 Task: Add an event with the title Project Status Update, date '2024/03/05', time 7:30 AM to 9:30 AMand add a description: Following the introduction, participants will have the chance to present a prepared presentation of their choice in front of the group. Each presenter will be allocated a specific time slot, allowing them to showcase their skills and practice their delivery. Presentations can cover a wide range of topics, including but not limited to business proposals, academic research, project updates, or persuasive speeches.Select event color  Lavender . Add location for the event as: 123 Plaza de Catalunya, Barcelona, Spain, logged in from the account softage.1@softage.netand send the event invitation to softage.3@softage.net and softage.4@softage.net. Set a reminder for the event Daily
Action: Mouse moved to (77, 98)
Screenshot: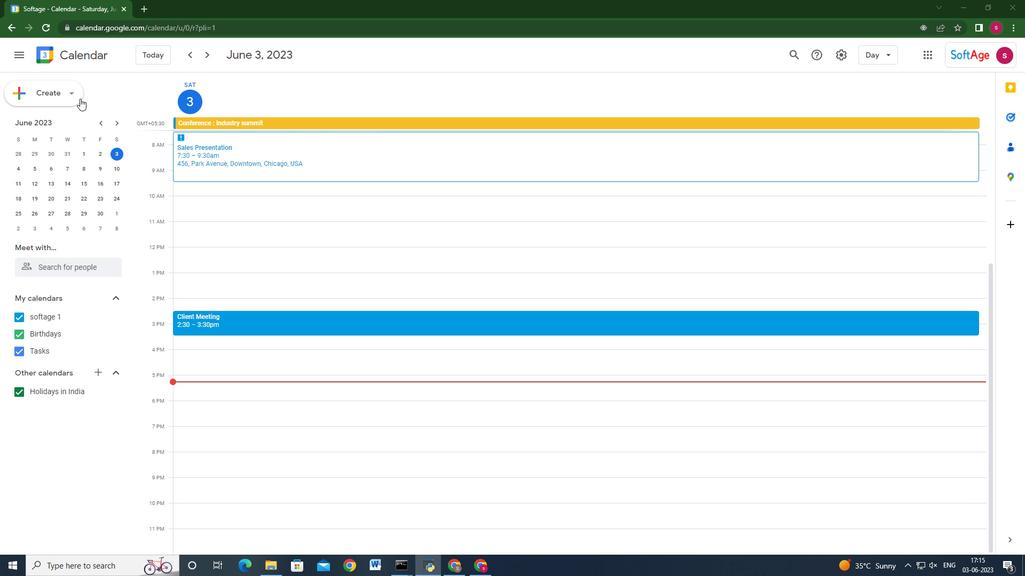 
Action: Mouse pressed left at (77, 98)
Screenshot: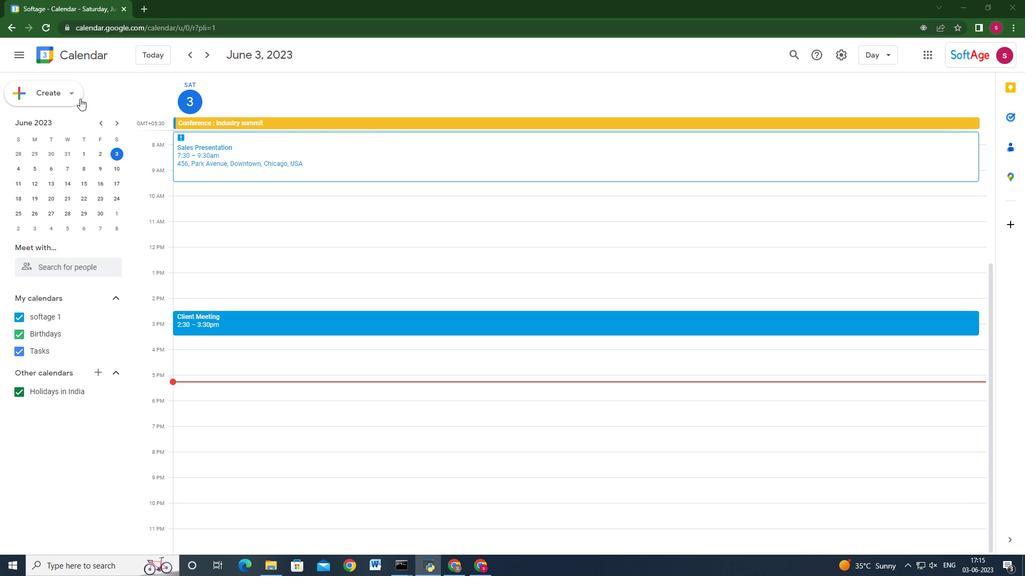 
Action: Mouse moved to (65, 118)
Screenshot: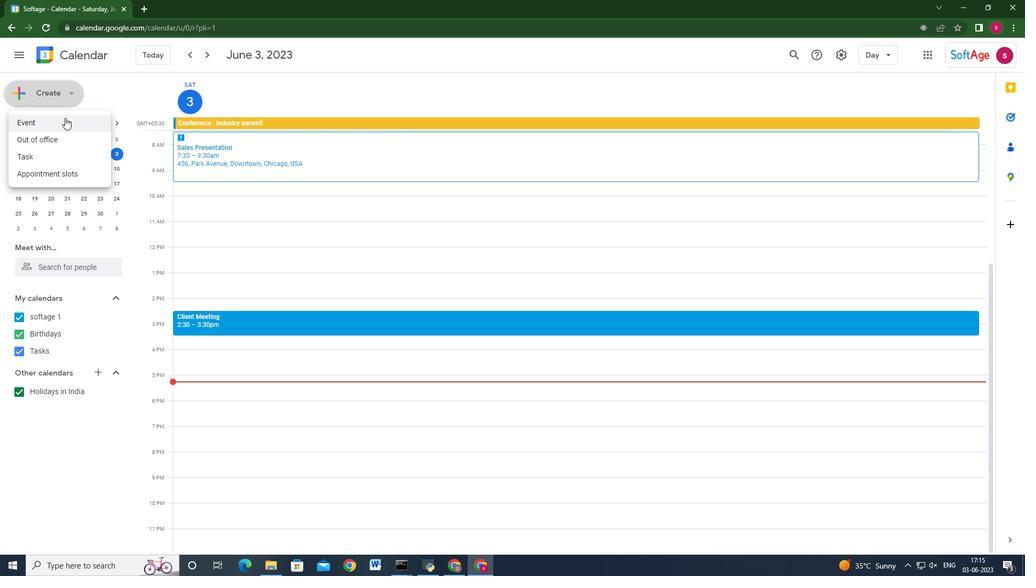 
Action: Mouse pressed left at (65, 118)
Screenshot: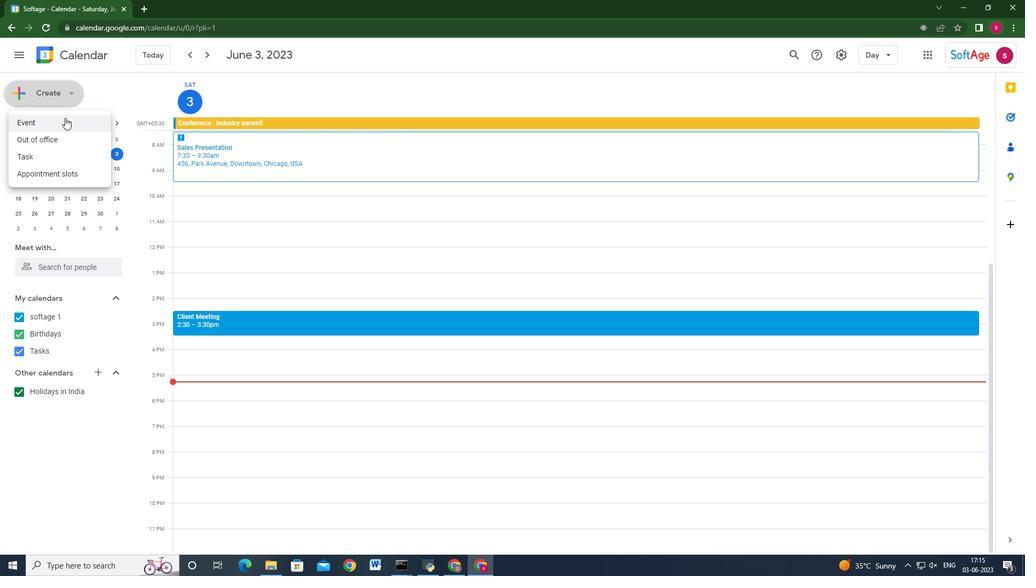 
Action: Mouse moved to (587, 417)
Screenshot: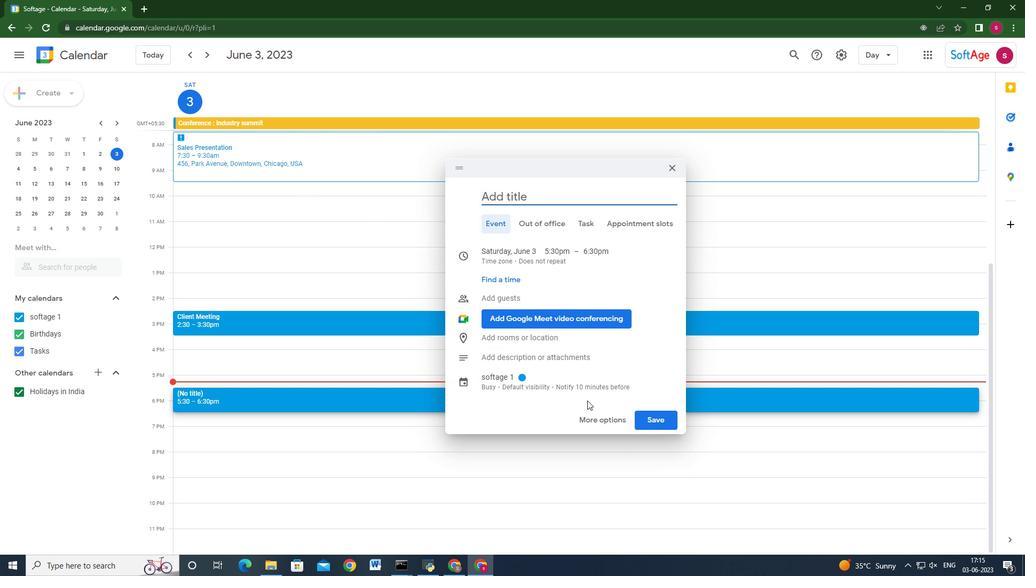 
Action: Mouse pressed left at (587, 417)
Screenshot: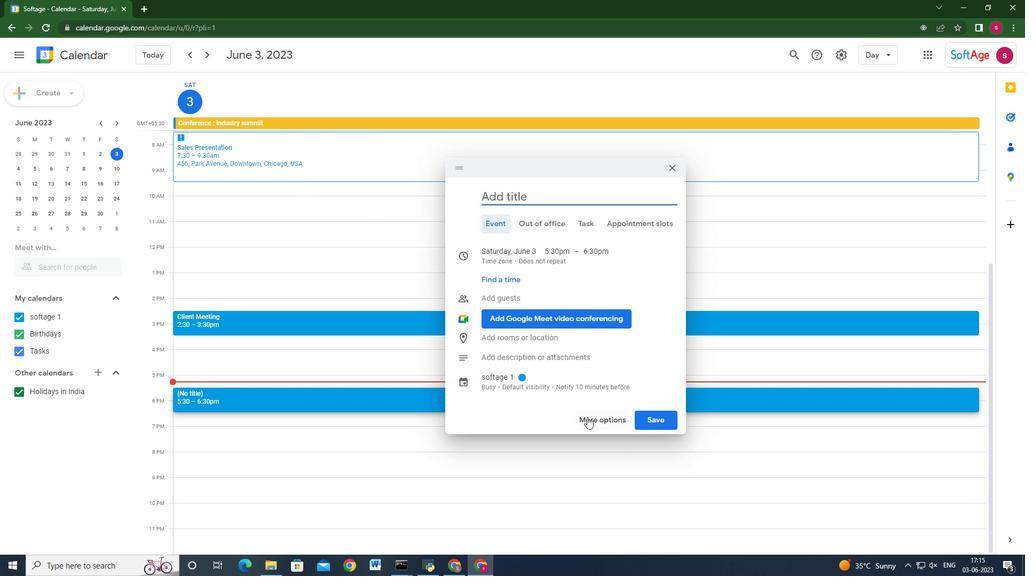 
Action: Mouse moved to (214, 64)
Screenshot: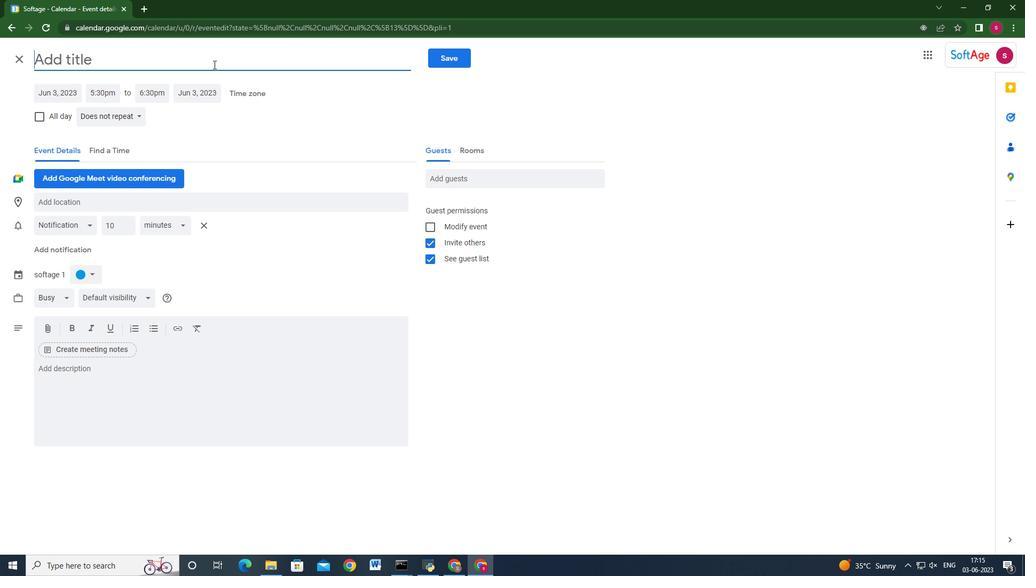 
Action: Key pressed <Key.shift><Key.shift><Key.shift>Project<Key.space><Key.shift_r>Status<Key.space><Key.shift>Update
Screenshot: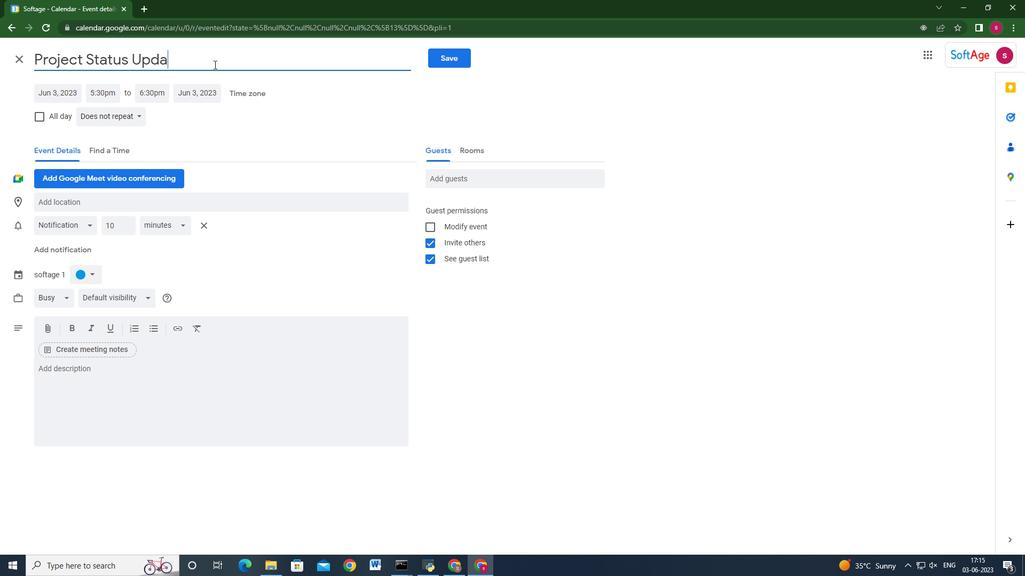 
Action: Mouse moved to (107, 367)
Screenshot: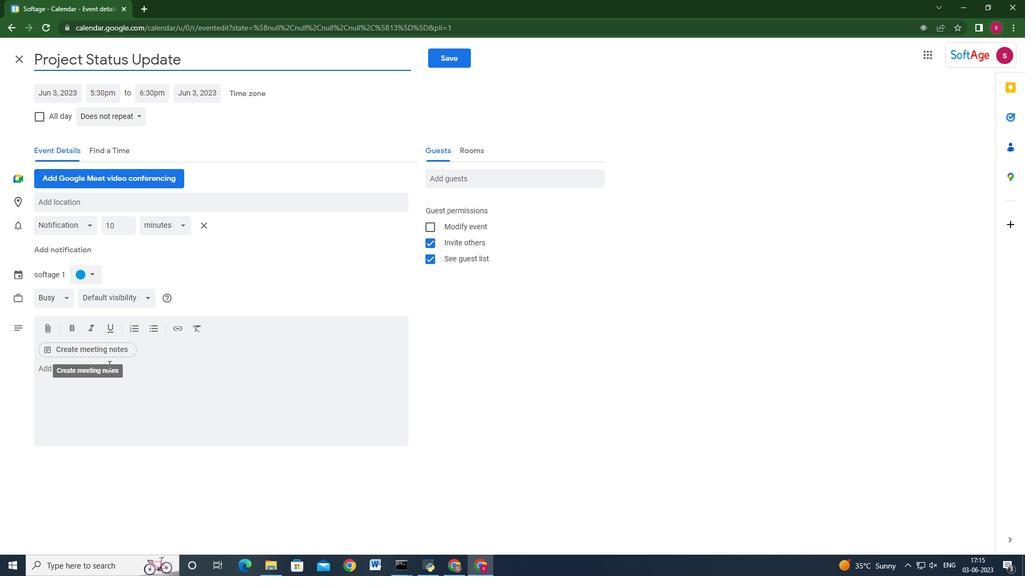 
Action: Mouse pressed left at (107, 367)
Screenshot: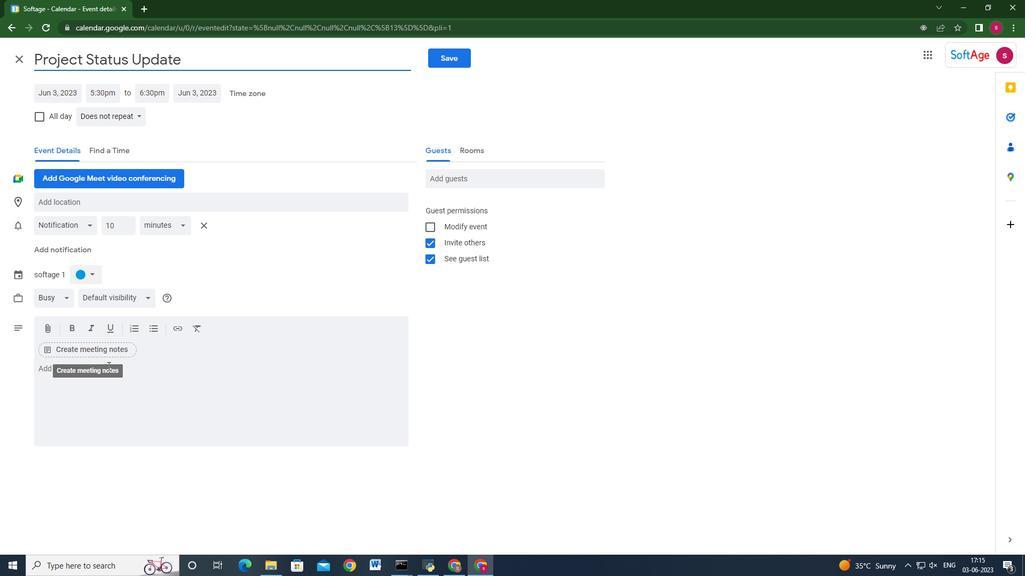 
Action: Mouse moved to (119, 370)
Screenshot: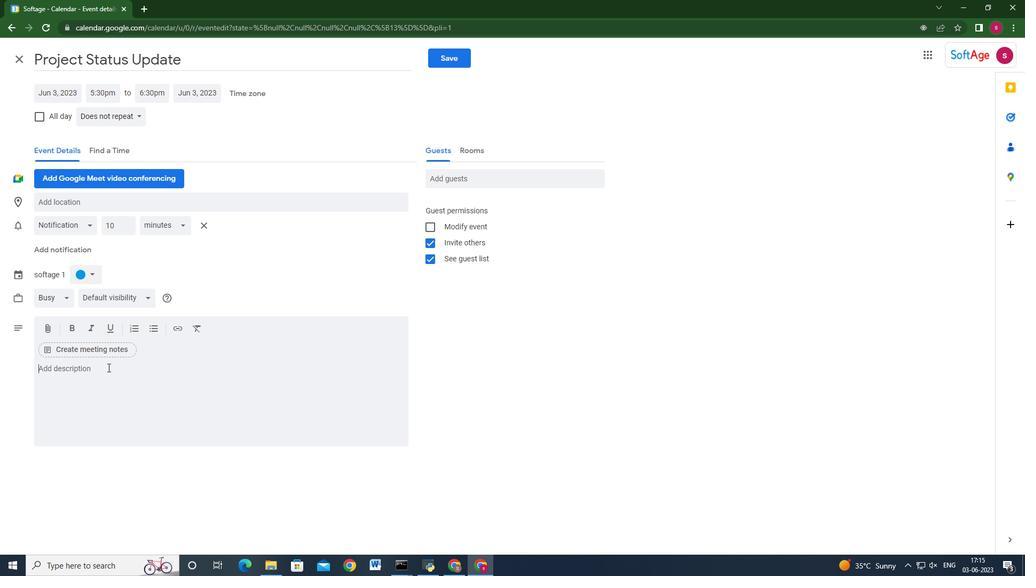 
Action: Key pressed <Key.shift>Following<Key.space><Key.shift>the<Key.space>introduction,<Key.space>participants<Key.space>will<Key.space>have<Key.space>the<Key.space>chance<Key.space>o<Key.backspace>to<Key.space>present<Key.space>a<Key.space>prepared<Key.space>presentation<Key.space>of<Key.space>their<Key.space>choice<Key.space>in<Key.space>front<Key.space>of<Key.space>the<Key.space>group.<Key.space><Key.shift_r>Each<Key.space>presenter<Key.space>will<Key.space>be<Key.space>allocated<Key.space>a<Key.space>specid<Key.backspace>fic<Key.space>time<Key.space>slot,<Key.space>allowing<Key.space>them<Key.space>to<Key.space>showcase<Key.space>their<Key.space>skills<Key.space>and<Key.space>practice<Key.space>their<Key.space>delivery.<Key.space><Key.shift>Presentations<Key.space>can<Key.space>cover<Key.space>a<Key.space>wide<Key.space>range<Key.space>of<Key.space>topics<Key.space><Key.backspace>,<Key.space>including<Key.space>but<Key.space>not<Key.space>limited<Key.space>to<Key.space>business<Key.space>proposals<Key.backspace><Key.backspace><Key.backspace><Key.backspace><Key.backspace>osals<Key.space><Key.space><Key.backspace>,<Key.backspace><Key.backspace>,<Key.space>acasd<Key.backspace><Key.backspace>demics<Key.space><Key.backspace><Key.backspace><Key.space>research<Key.space><Key.backspace>,<Key.space>project<Key.space>updates,<Key.space>or<Key.space>persuasive<Key.space>speeches.<Key.space>
Screenshot: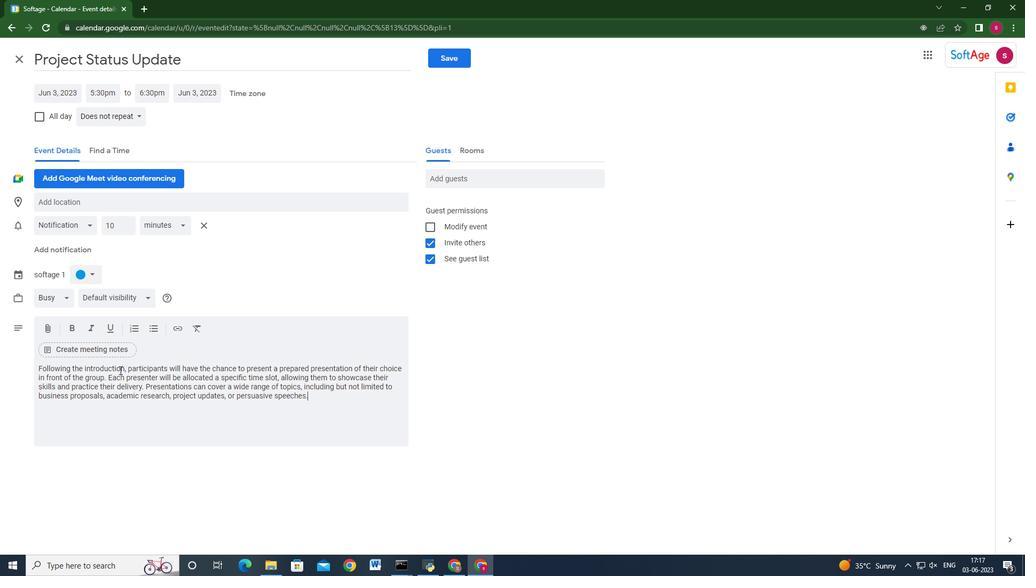 
Action: Mouse moved to (87, 284)
Screenshot: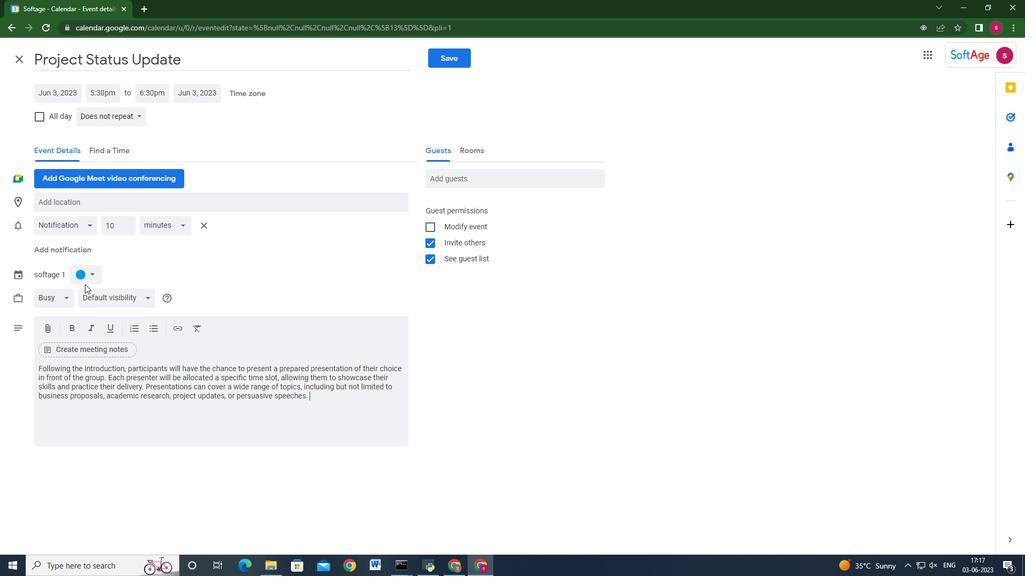 
Action: Mouse pressed left at (87, 284)
Screenshot: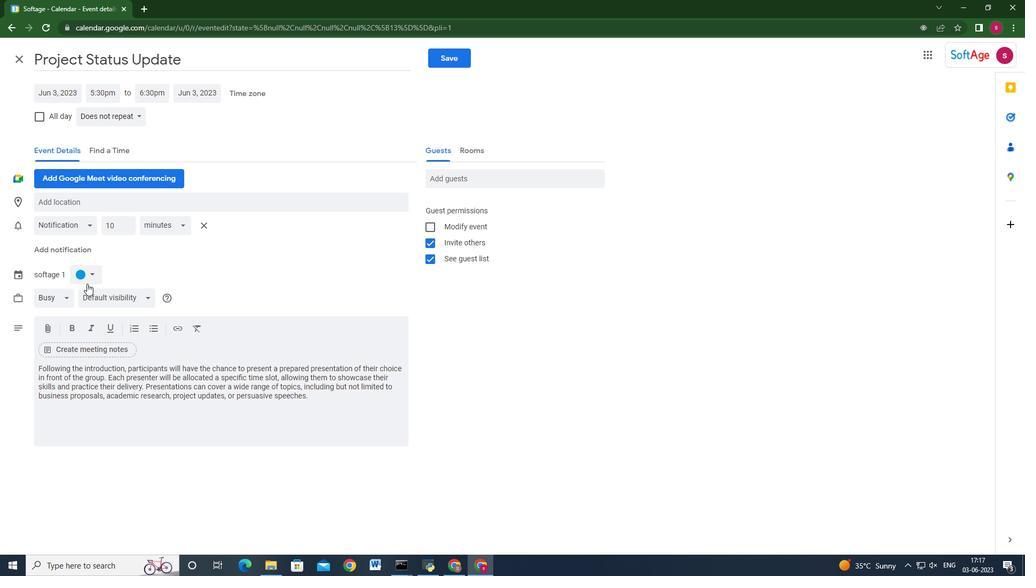 
Action: Mouse moved to (81, 325)
Screenshot: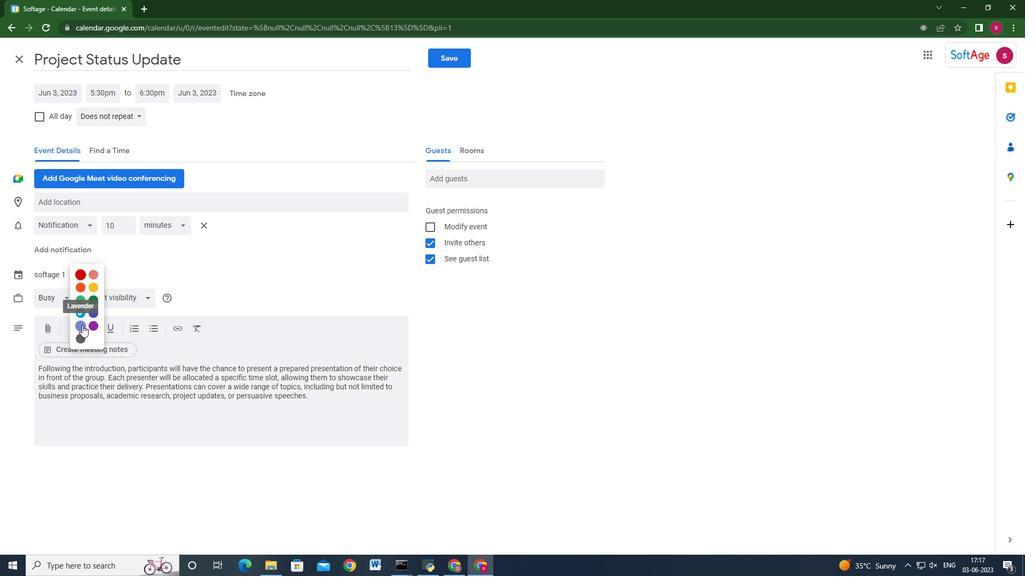 
Action: Mouse pressed left at (81, 325)
Screenshot: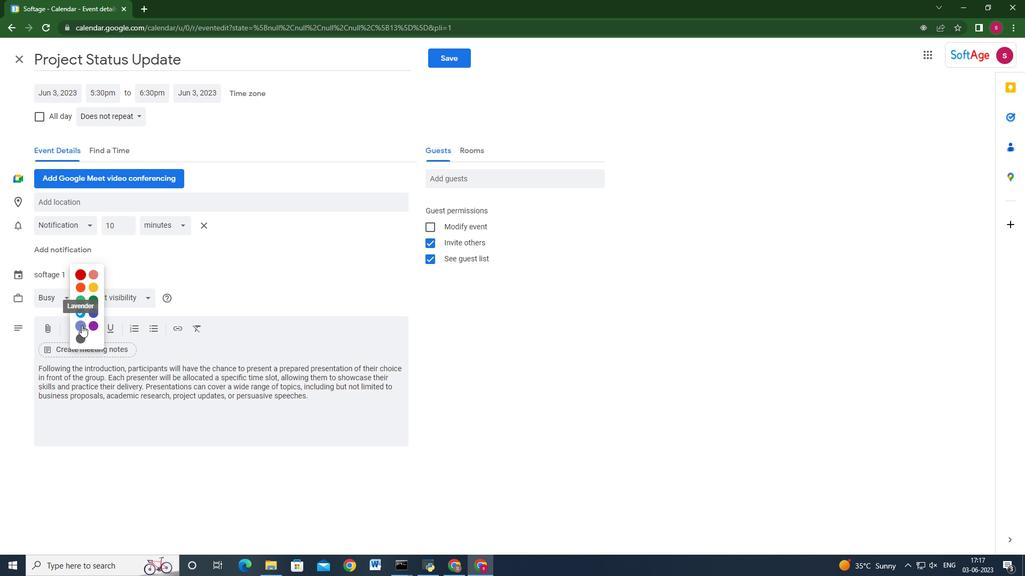 
Action: Mouse moved to (86, 204)
Screenshot: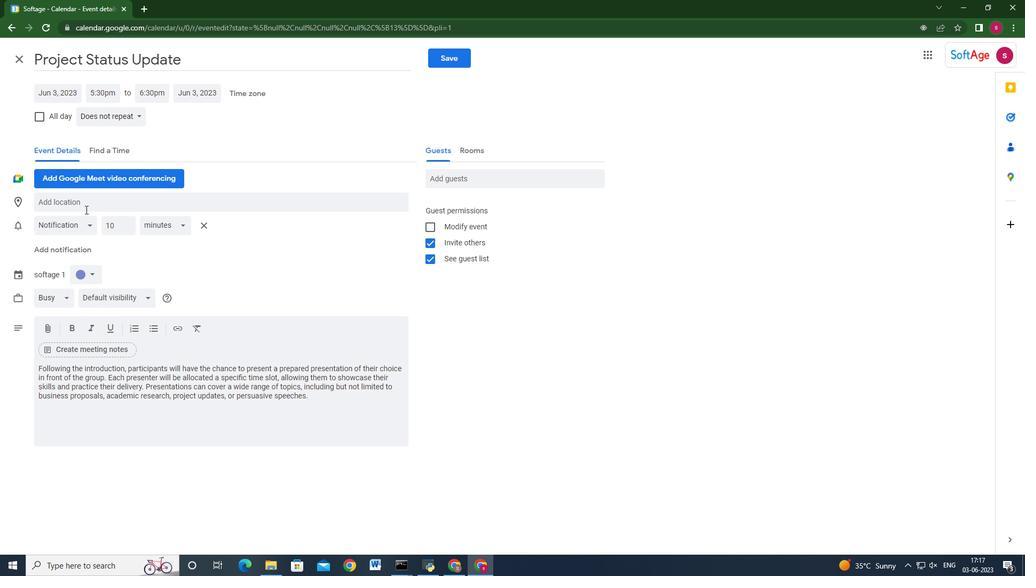 
Action: Mouse pressed left at (86, 204)
Screenshot: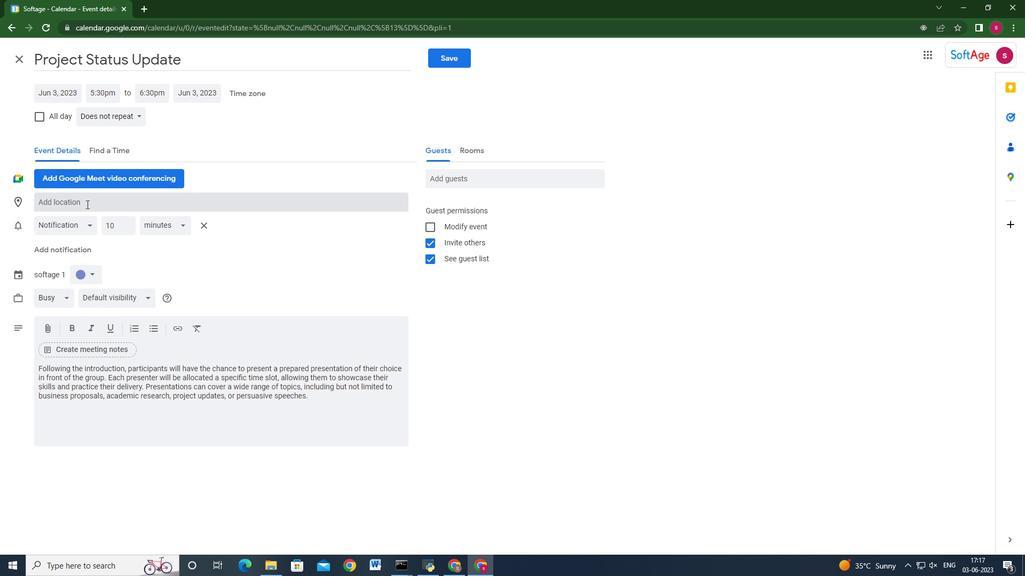 
Action: Key pressed 123<Key.space><Key.shift>Plaza<Key.space><Key.shift>de<Key.space><Key.shift>Catalunya,<Key.space><Key.shift>Barcelona,<Key.space><Key.shift_r>Spain
Screenshot: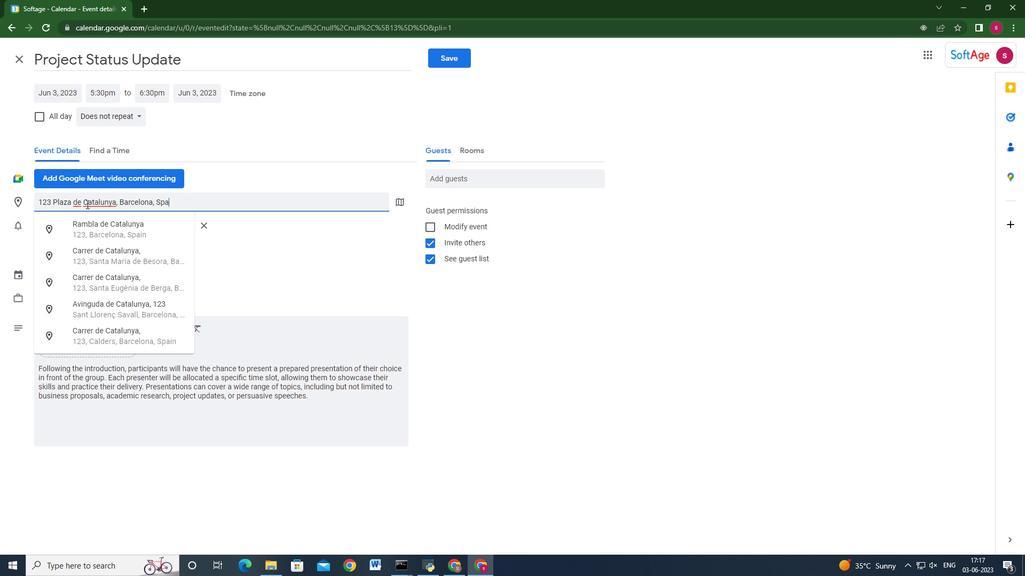 
Action: Mouse moved to (556, 366)
Screenshot: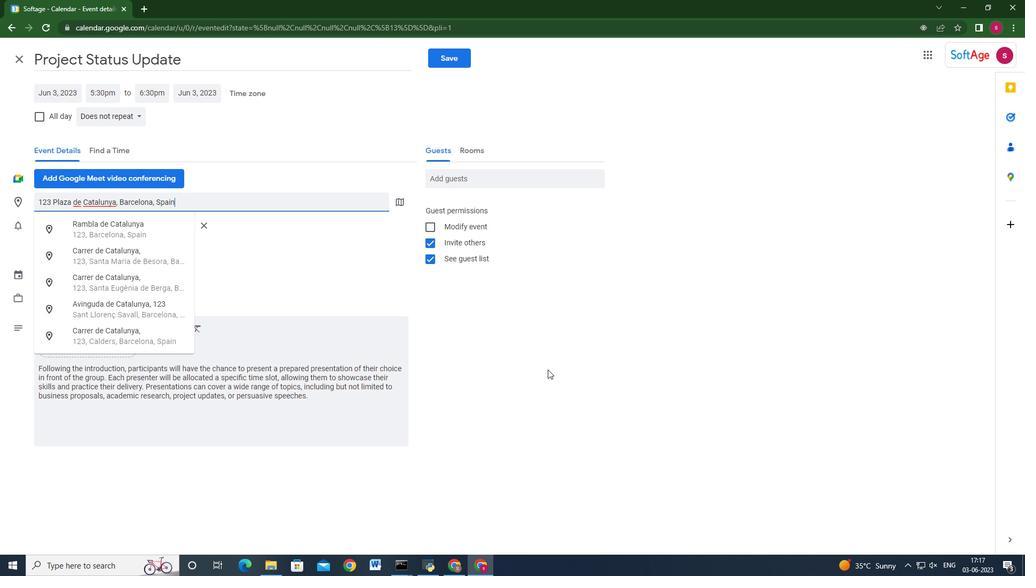 
Action: Mouse pressed left at (556, 366)
Screenshot: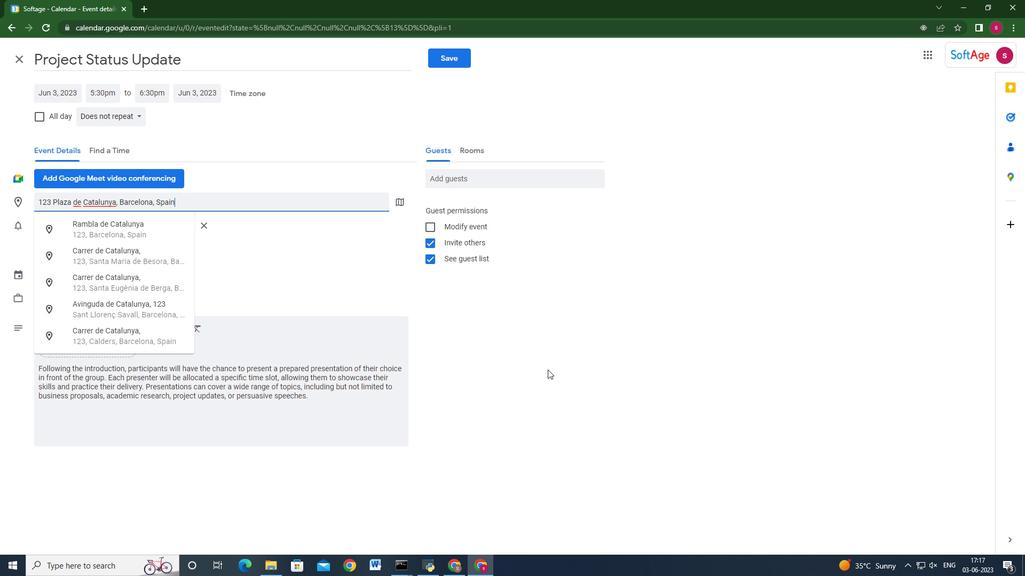 
Action: Mouse moved to (457, 185)
Screenshot: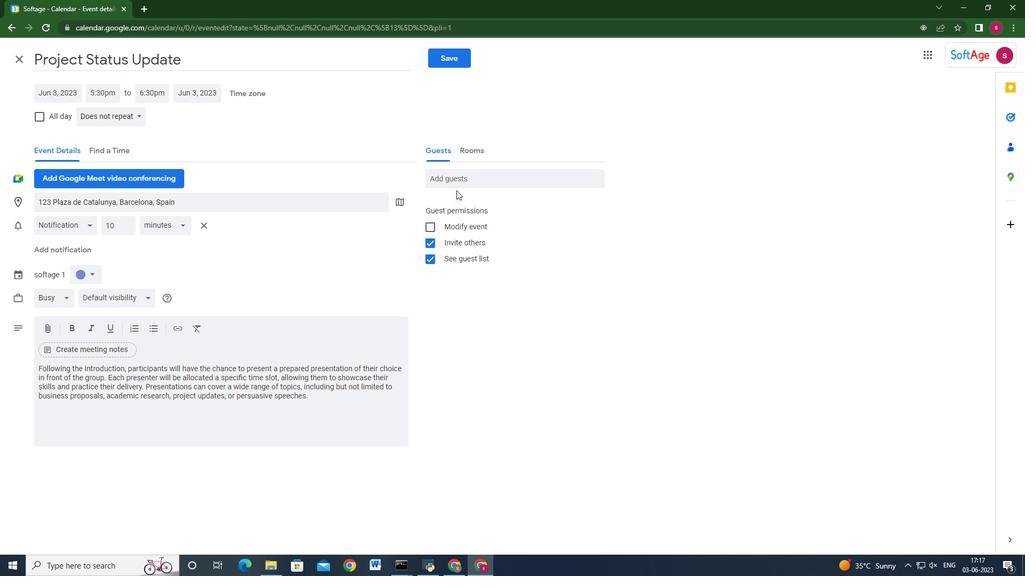 
Action: Mouse pressed left at (457, 185)
Screenshot: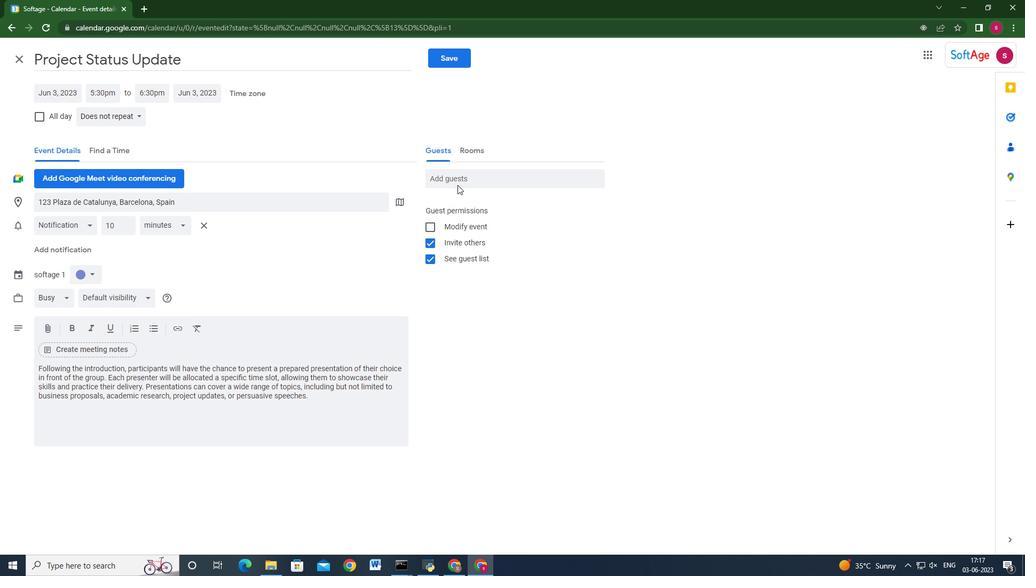 
Action: Key pressed softage.3<Key.shift_r>@softage.net<Key.enter>softage.4<Key.shift_r>@softage.ent<Key.backspace><Key.backspace><Key.backspace>net<Key.enter>
Screenshot: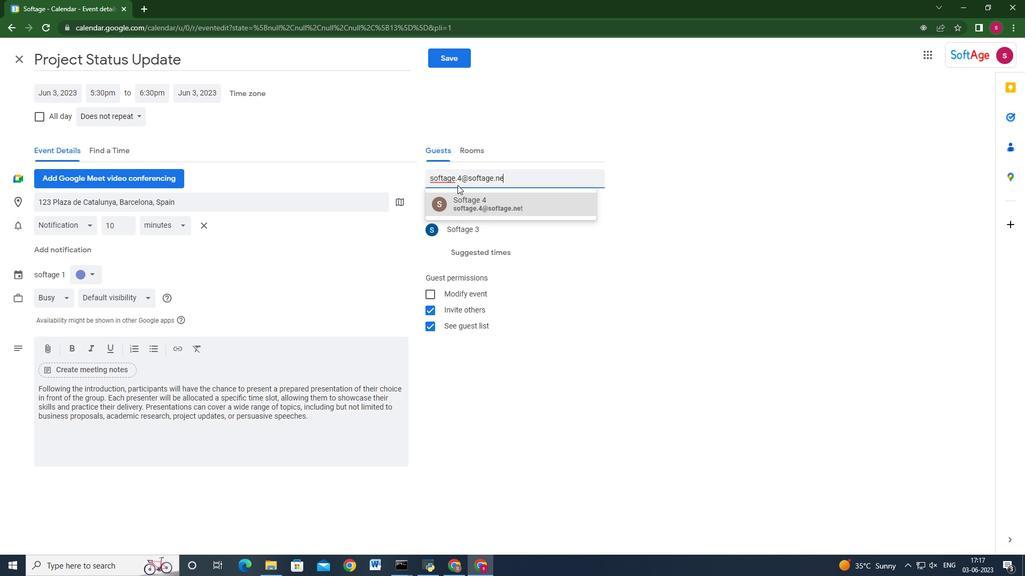 
Action: Mouse moved to (134, 118)
Screenshot: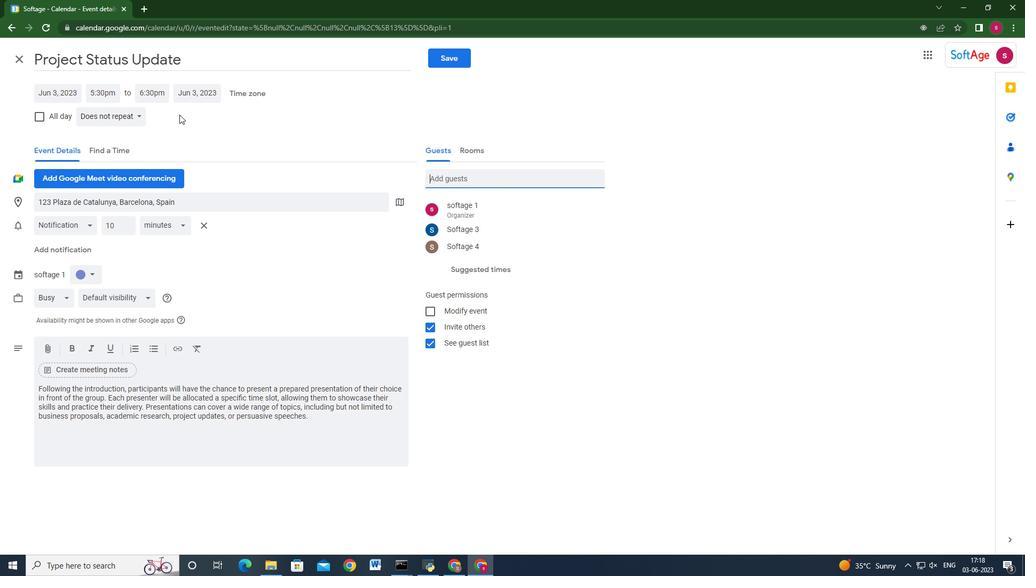 
Action: Mouse pressed left at (134, 118)
Screenshot: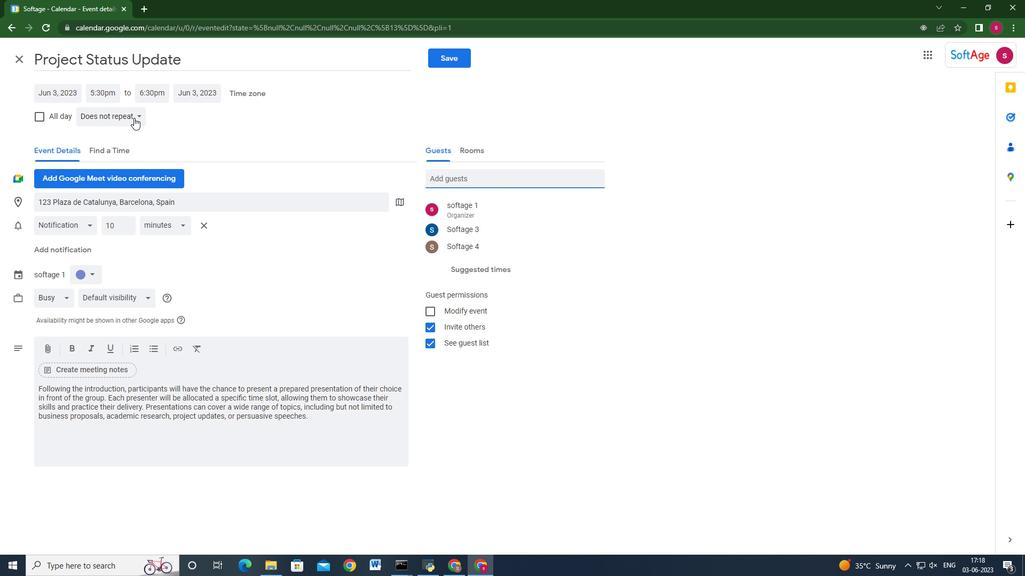 
Action: Mouse moved to (129, 134)
Screenshot: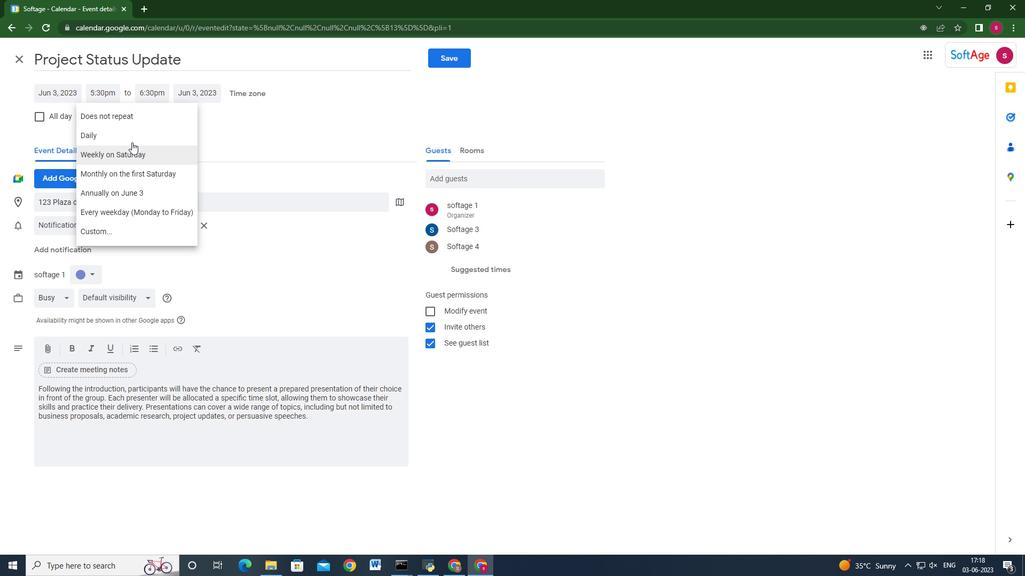 
Action: Mouse pressed left at (129, 134)
Screenshot: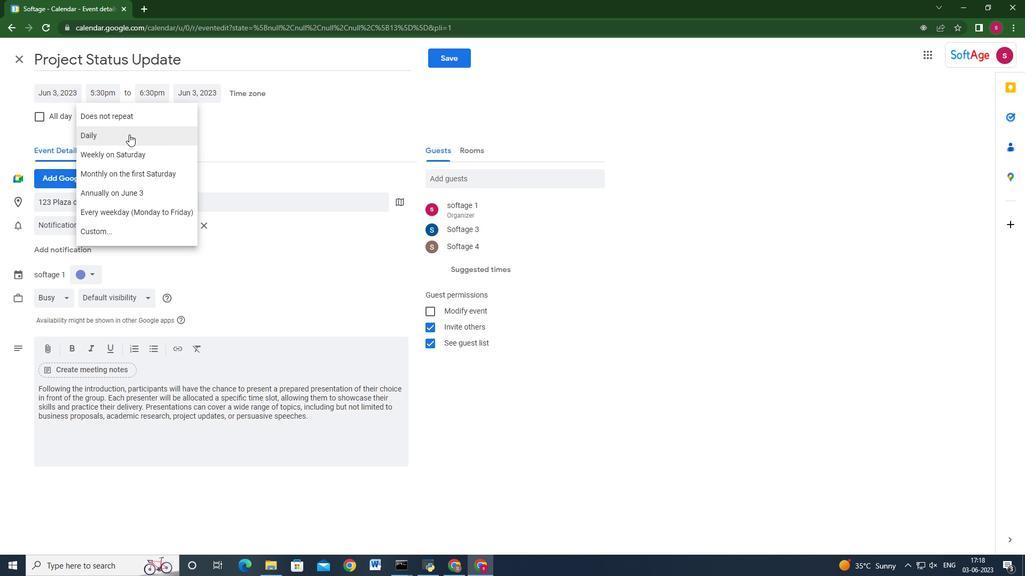 
Action: Mouse moved to (448, 53)
Screenshot: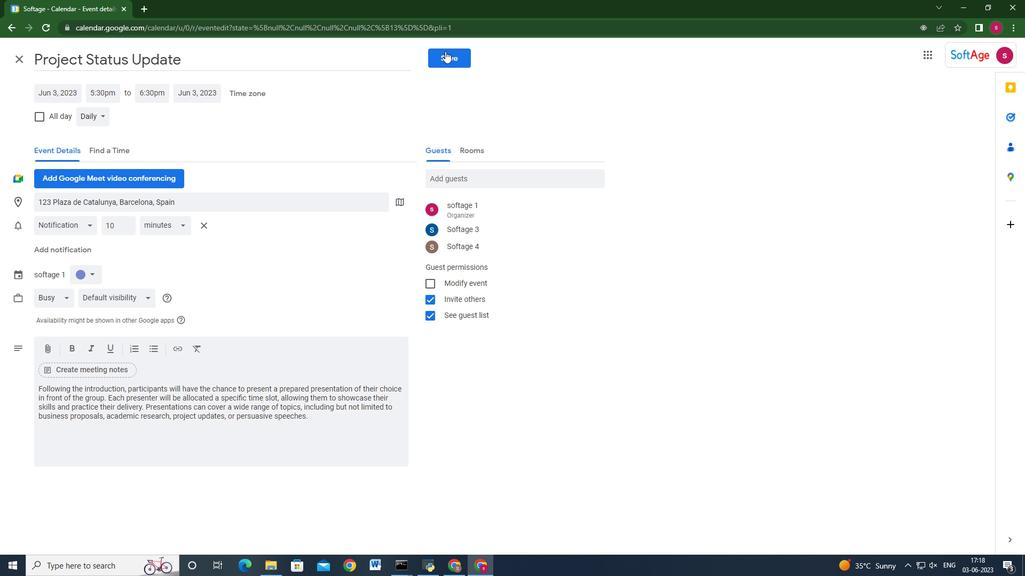
Action: Mouse pressed left at (448, 53)
Screenshot: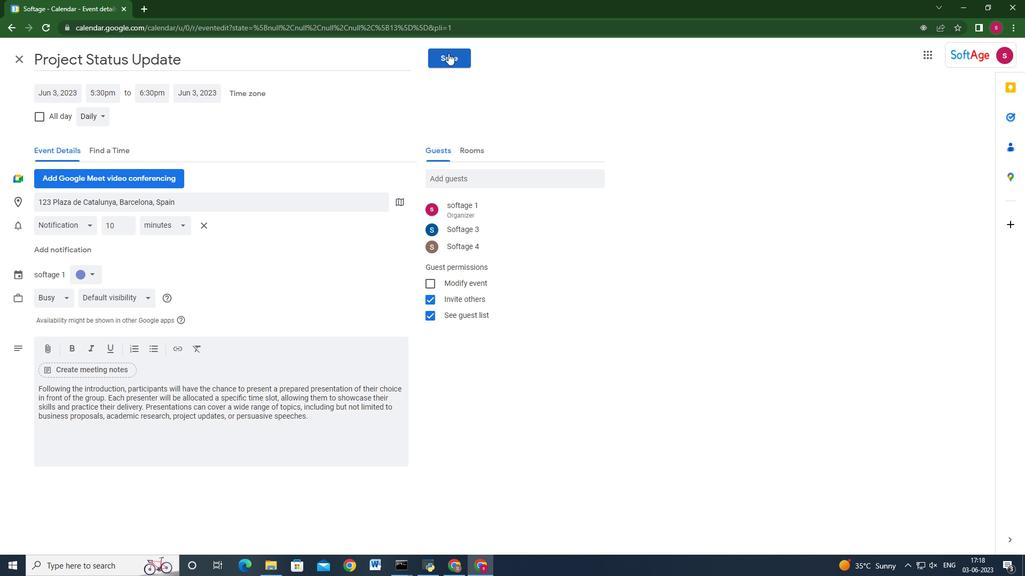 
Action: Mouse moved to (611, 324)
Screenshot: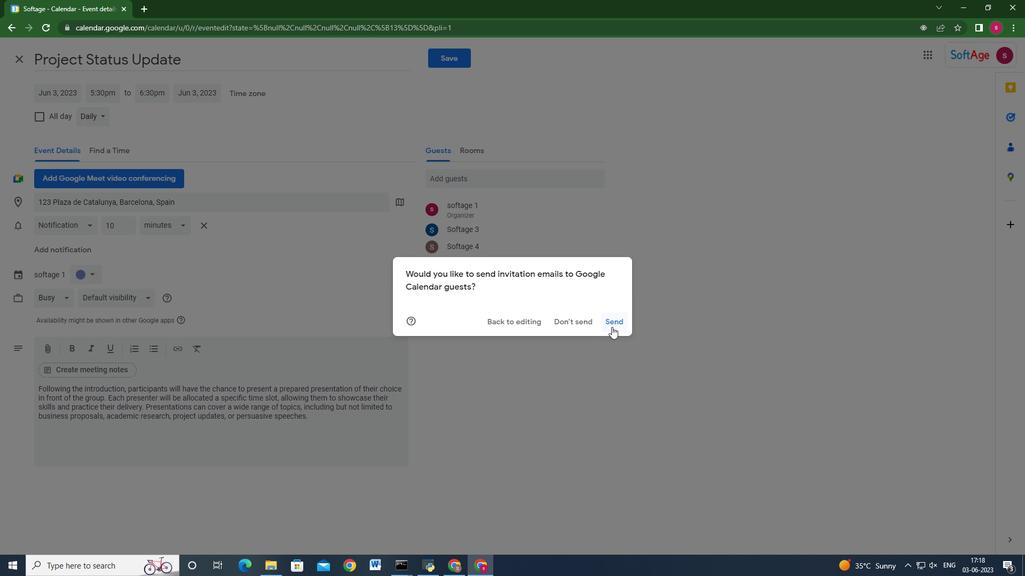 
Action: Mouse pressed left at (611, 324)
Screenshot: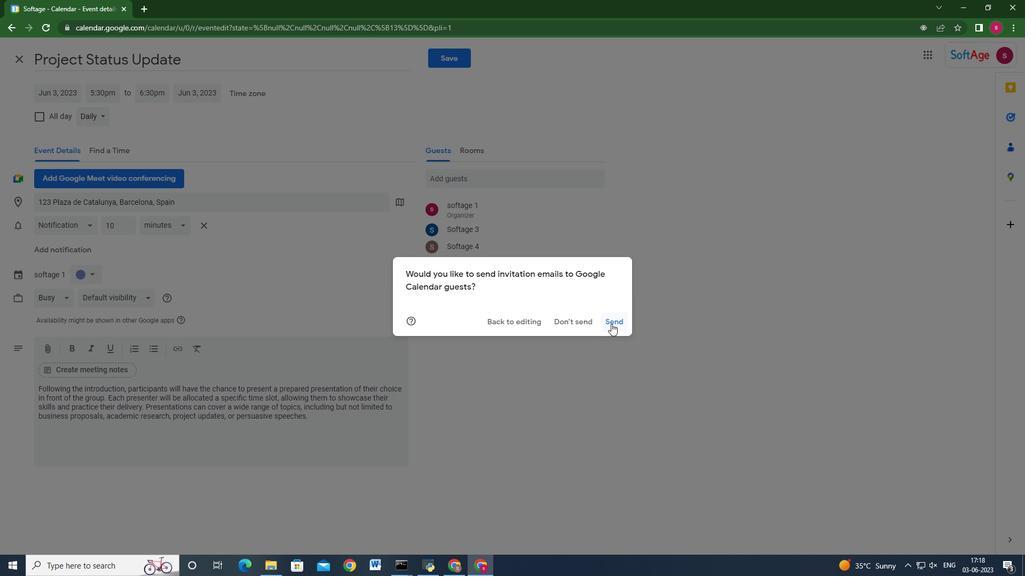 
Action: Mouse moved to (666, 343)
Screenshot: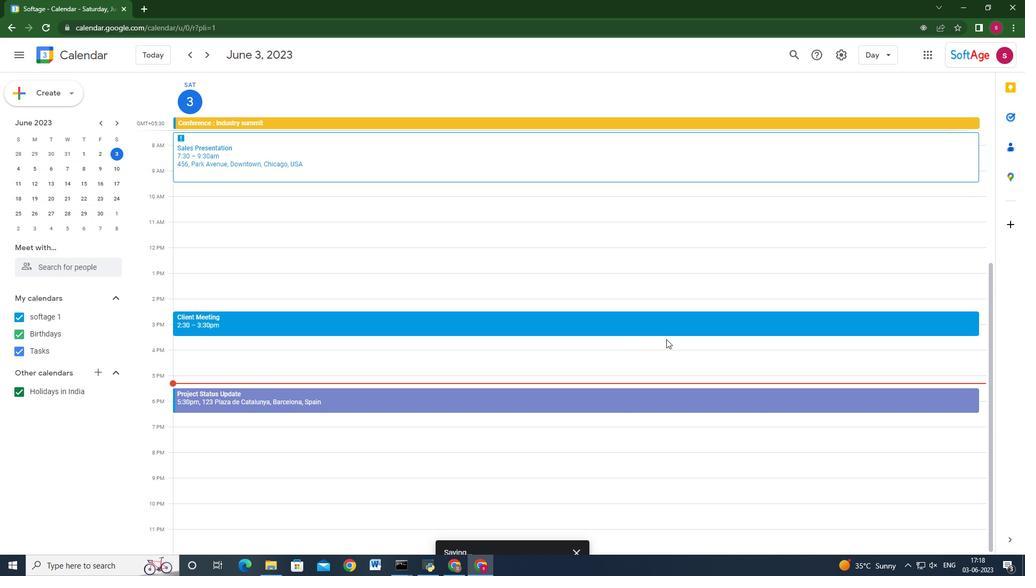 
